 Task: Select job type other.
Action: Mouse moved to (477, 136)
Screenshot: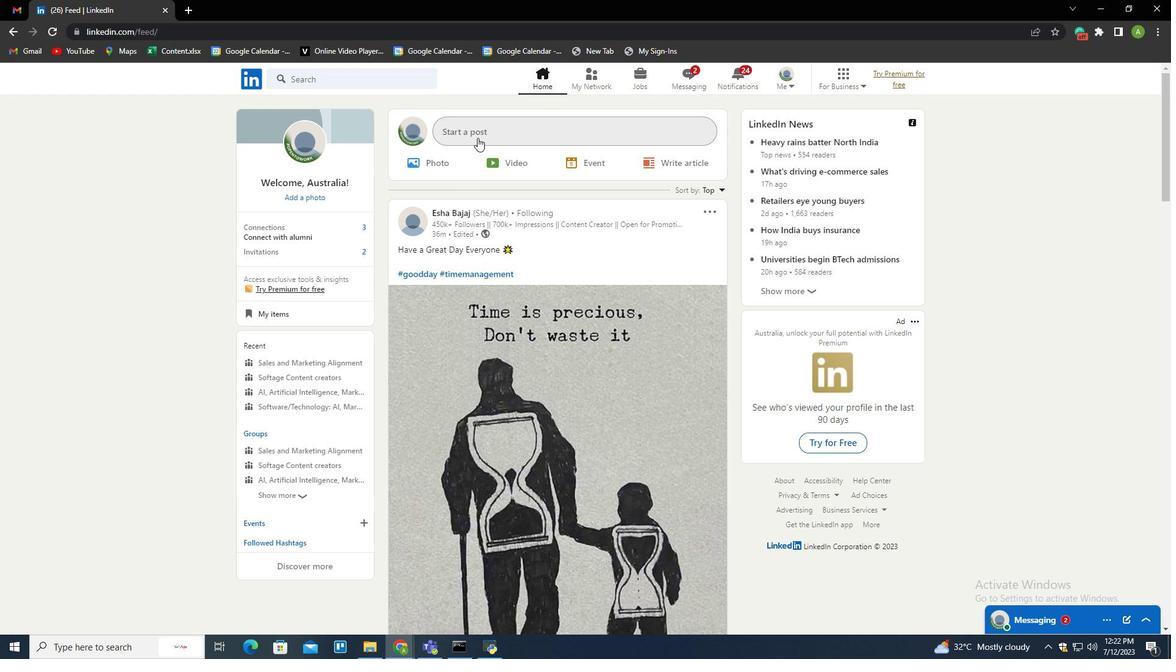 
Action: Mouse pressed left at (477, 136)
Screenshot: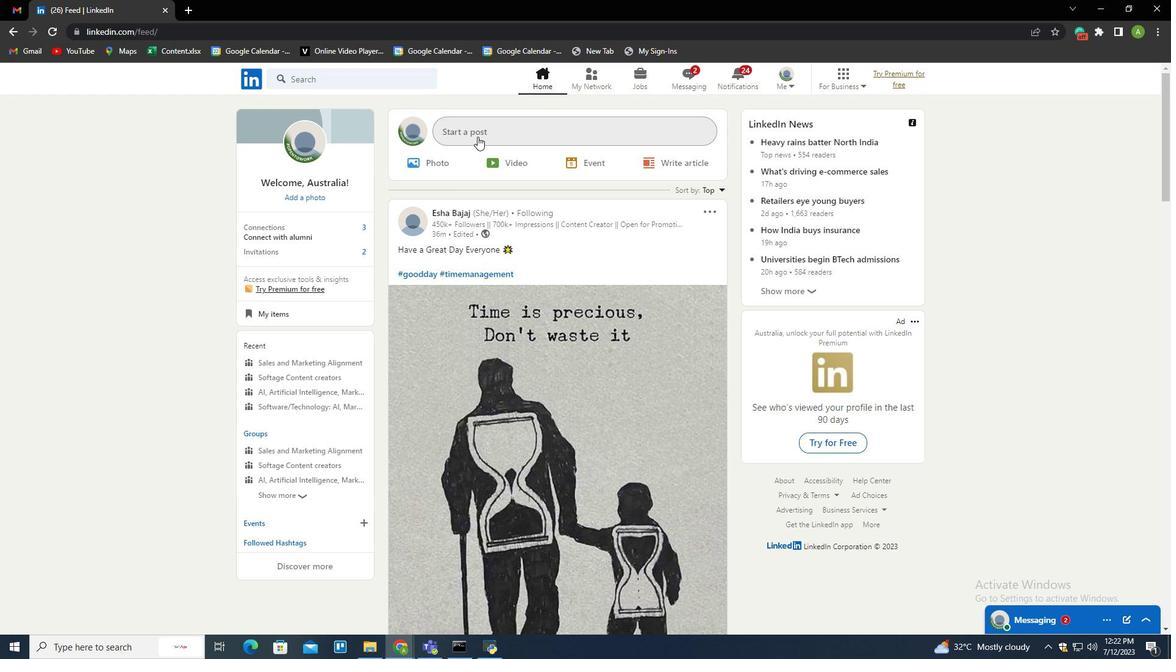 
Action: Mouse moved to (525, 366)
Screenshot: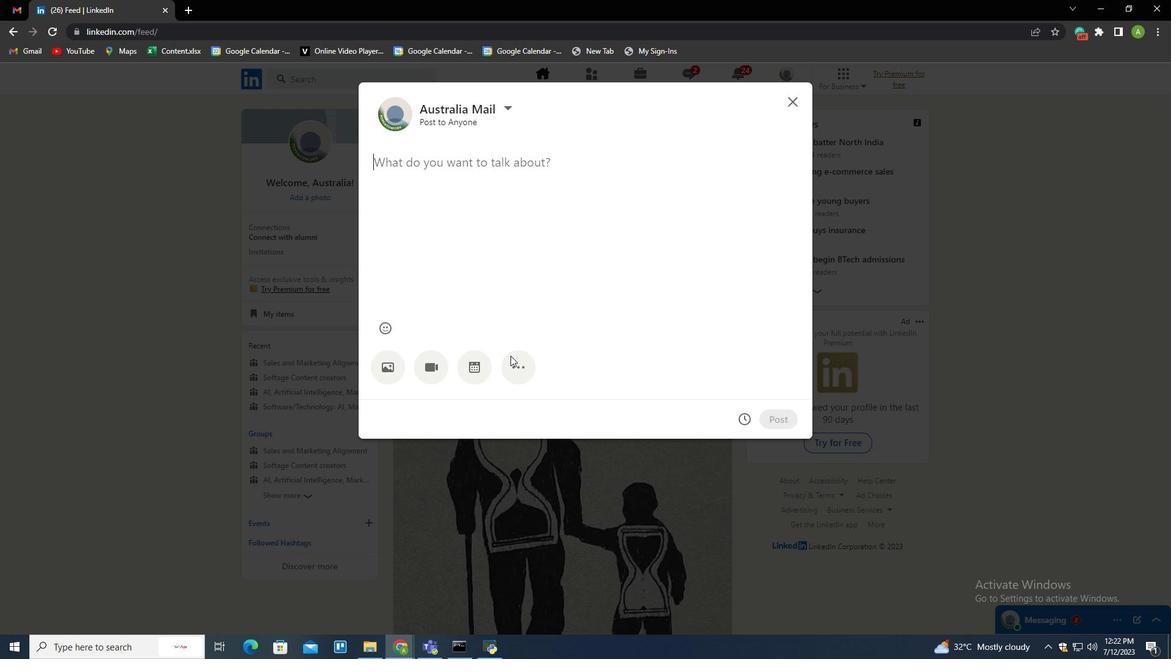 
Action: Mouse pressed left at (525, 366)
Screenshot: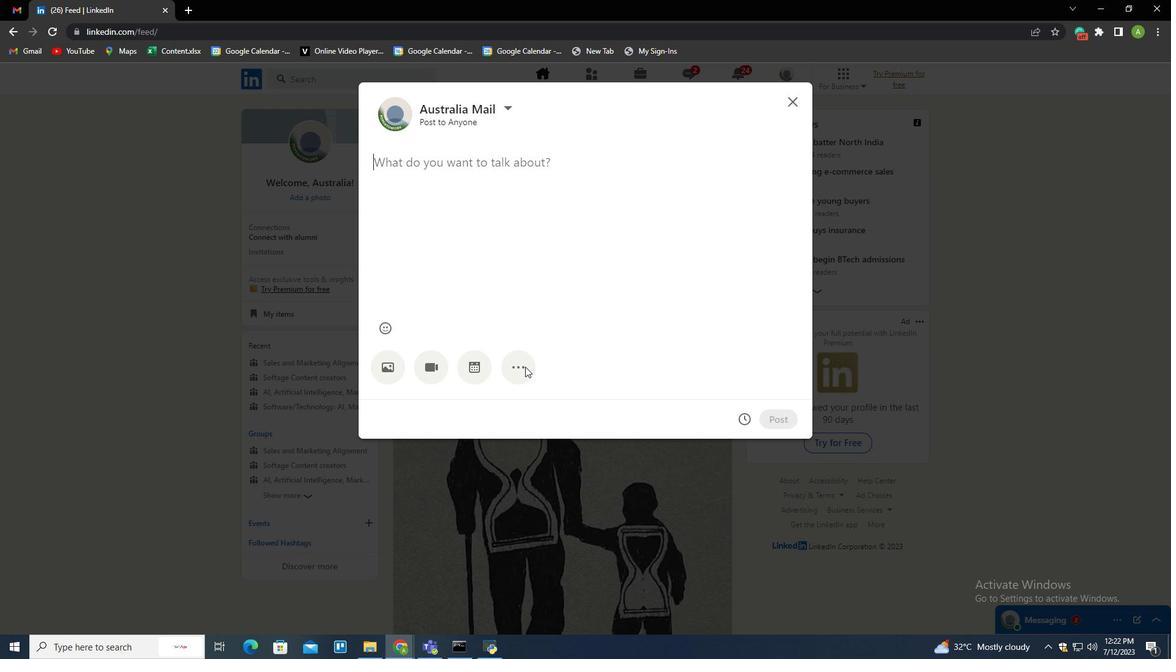 
Action: Mouse moved to (560, 365)
Screenshot: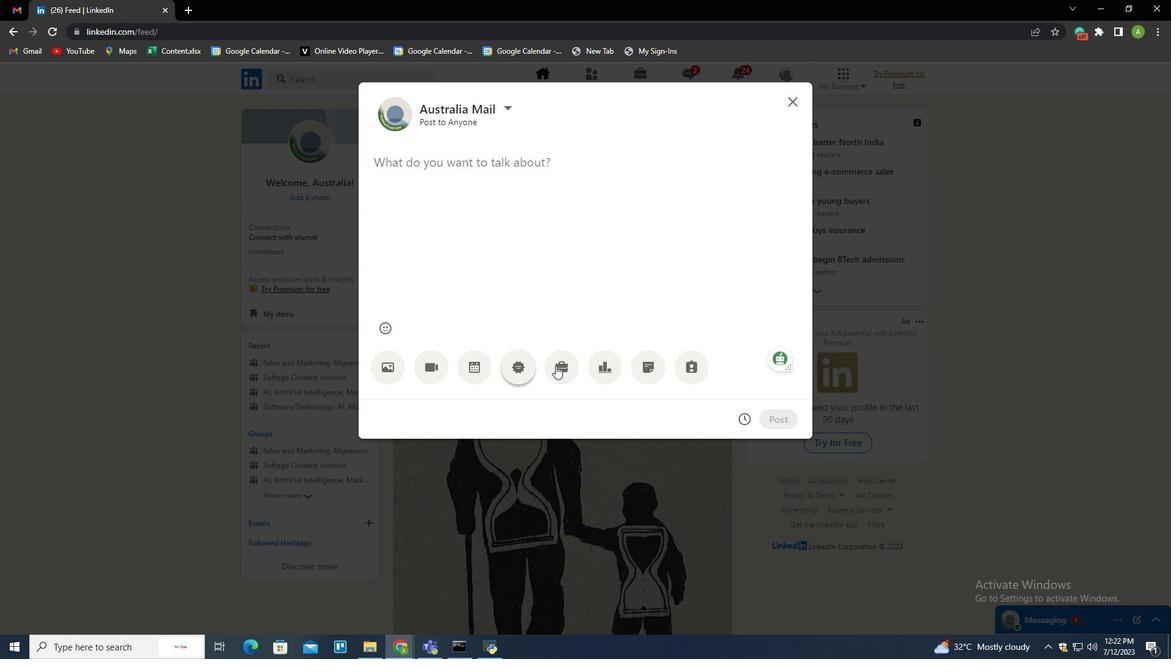 
Action: Mouse pressed left at (560, 365)
Screenshot: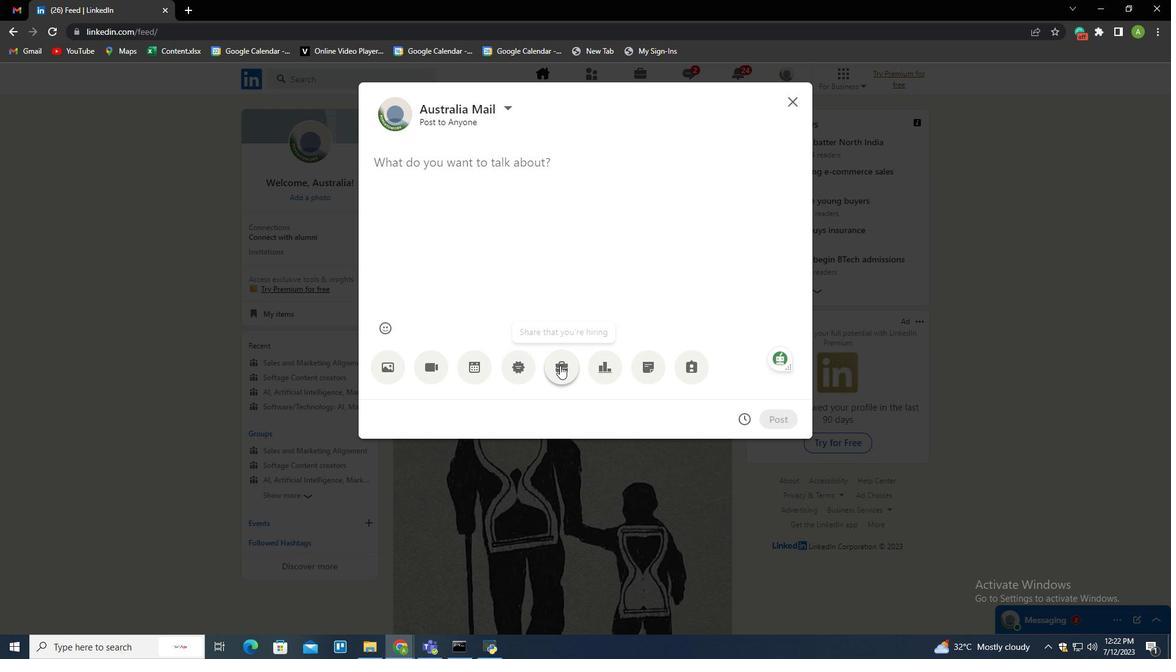 
Action: Mouse moved to (563, 496)
Screenshot: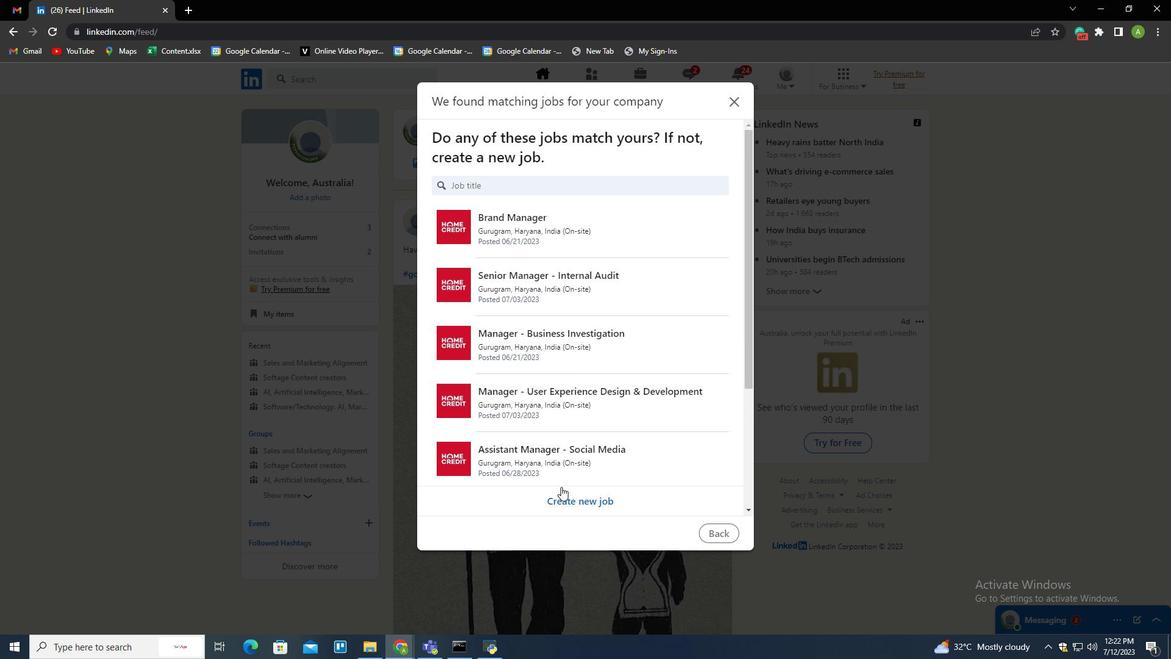 
Action: Mouse pressed left at (563, 496)
Screenshot: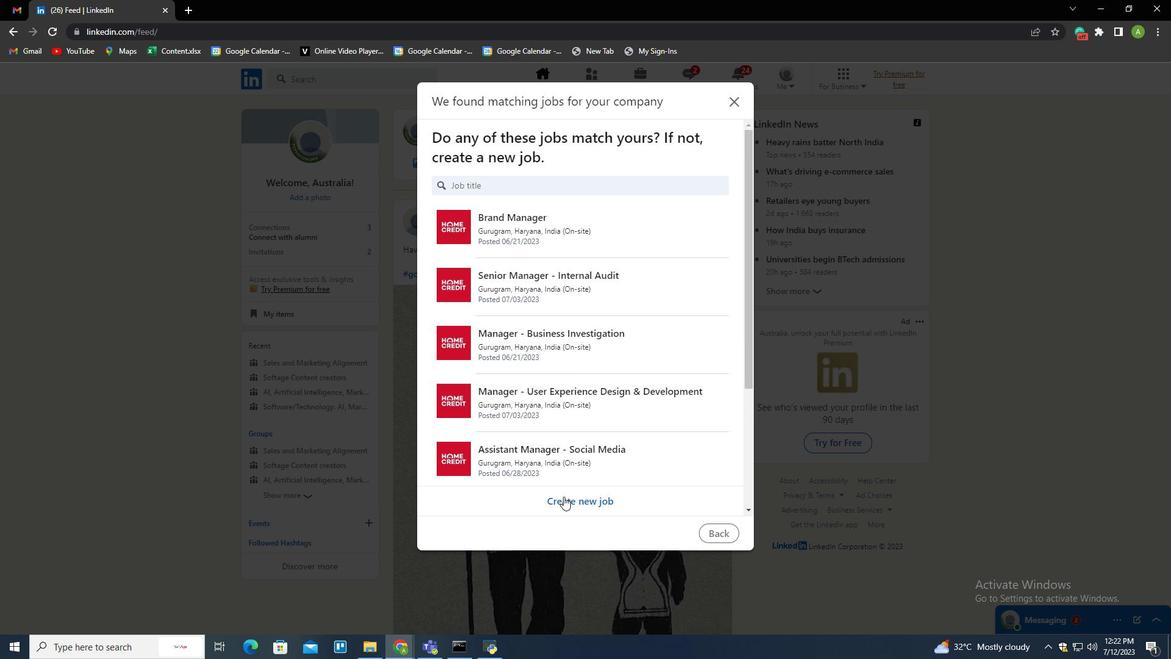 
Action: Mouse moved to (540, 356)
Screenshot: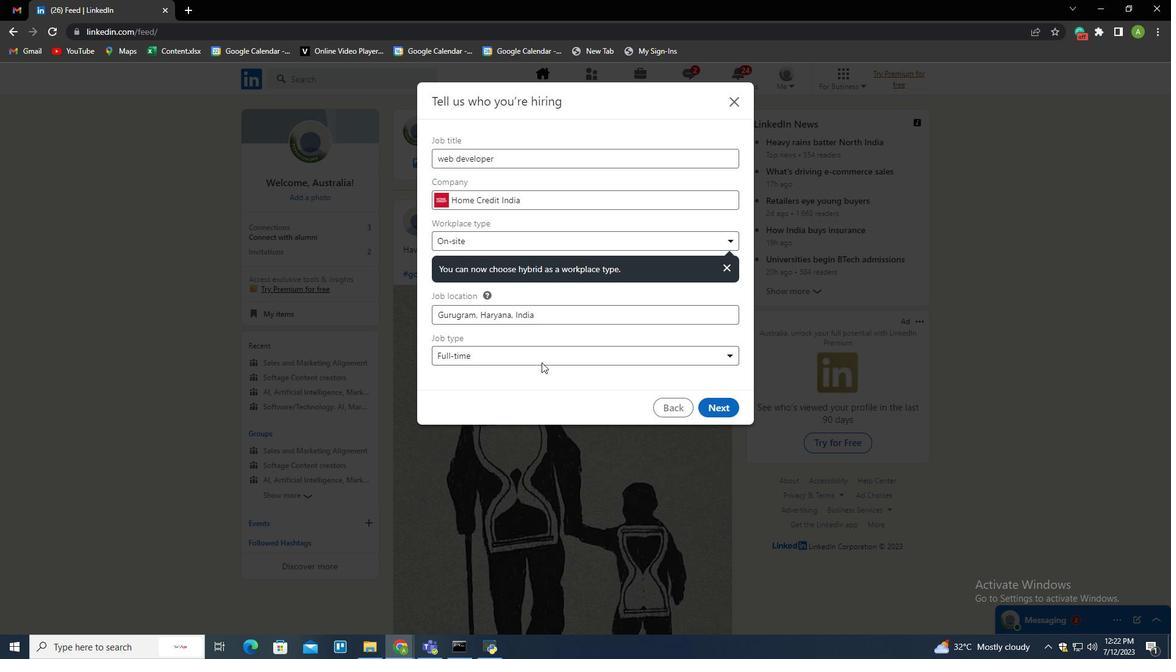 
Action: Mouse pressed left at (540, 356)
Screenshot: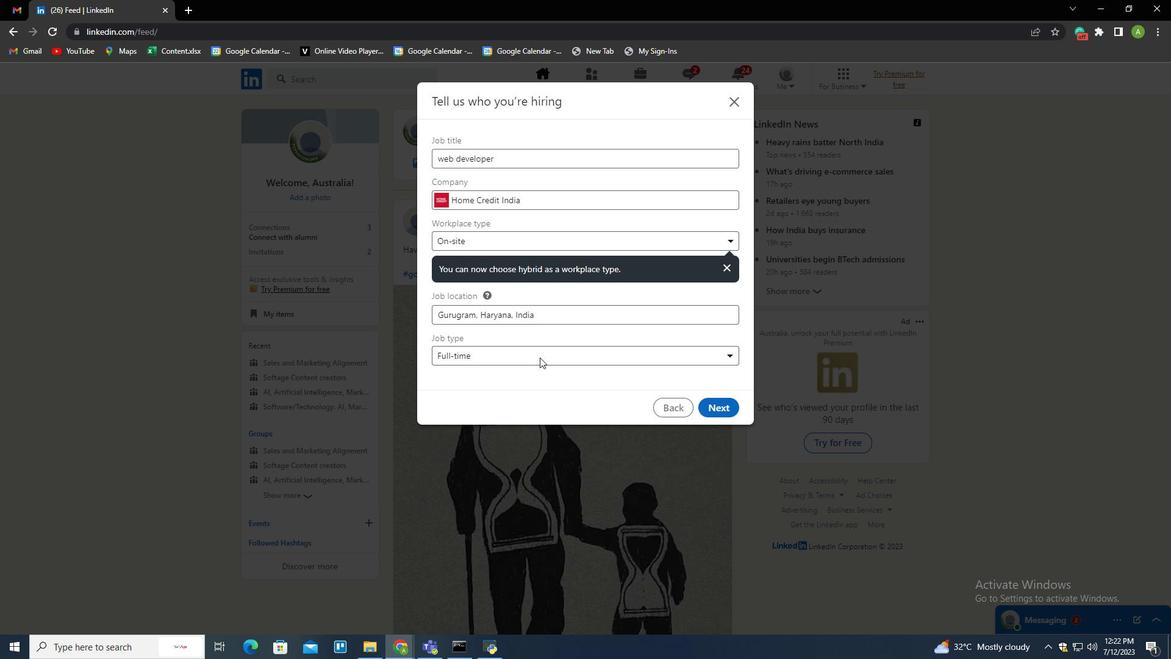 
Action: Mouse moved to (546, 421)
Screenshot: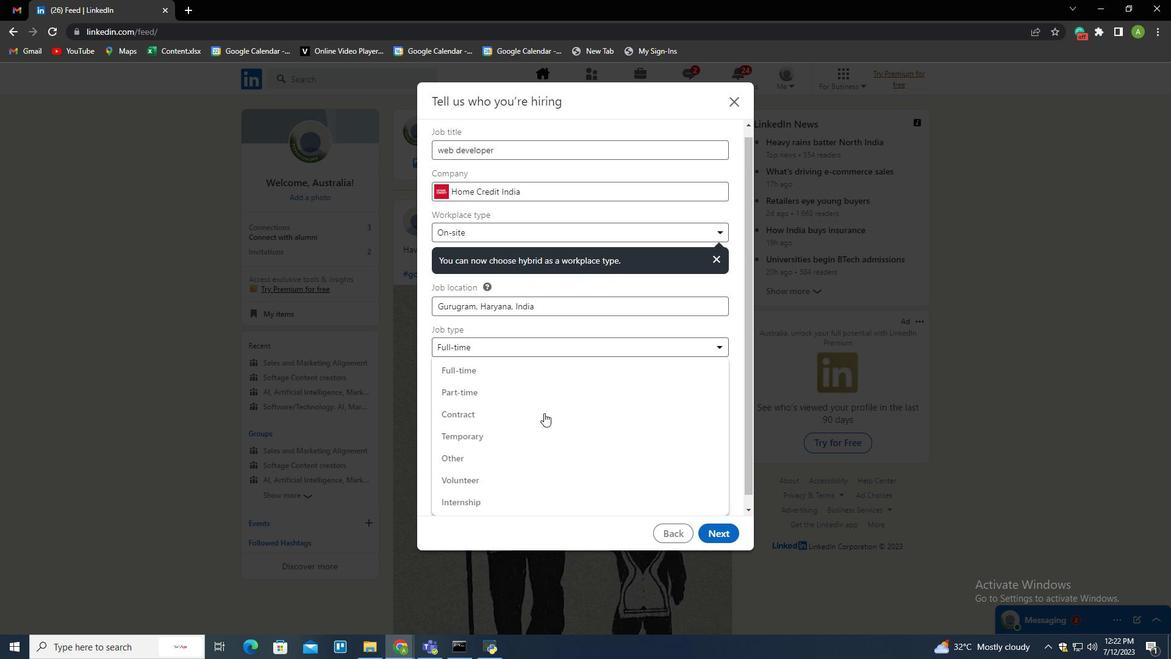 
Action: Mouse scrolled (546, 421) with delta (0, 0)
Screenshot: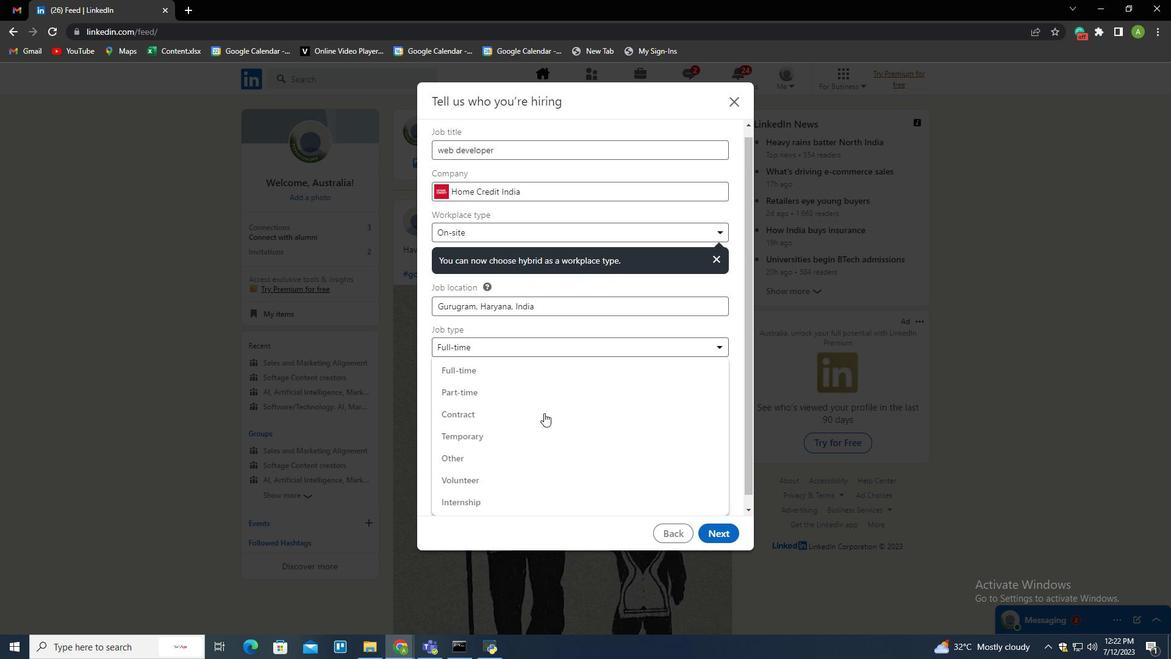 
Action: Mouse scrolled (546, 421) with delta (0, 0)
Screenshot: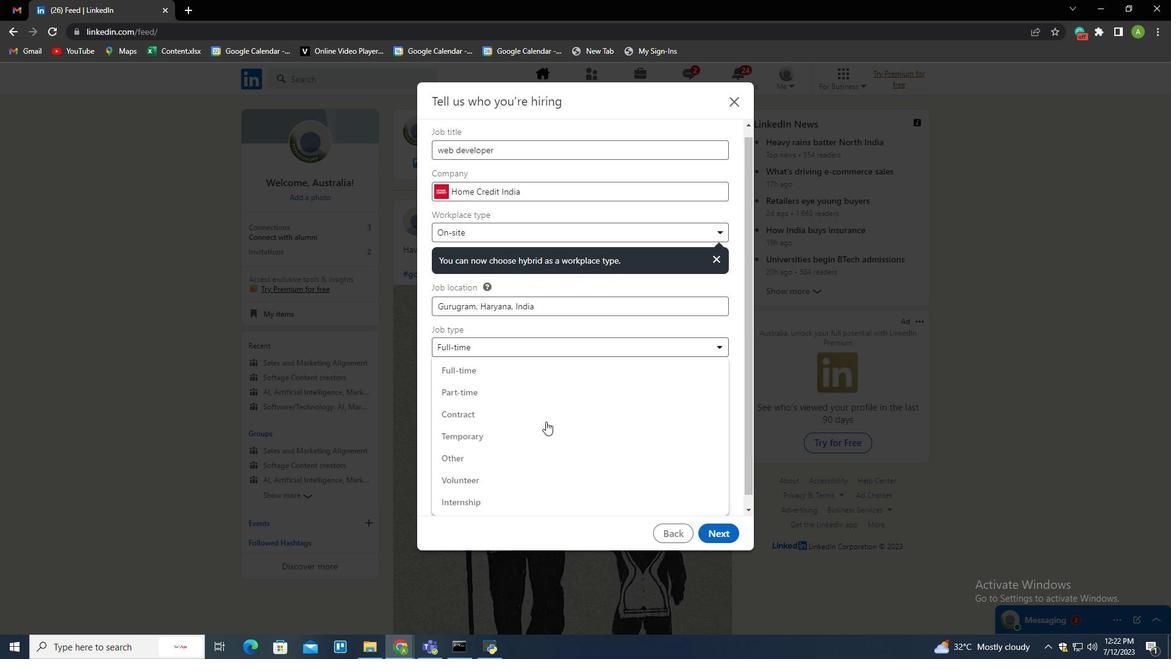 
Action: Mouse scrolled (546, 421) with delta (0, 0)
Screenshot: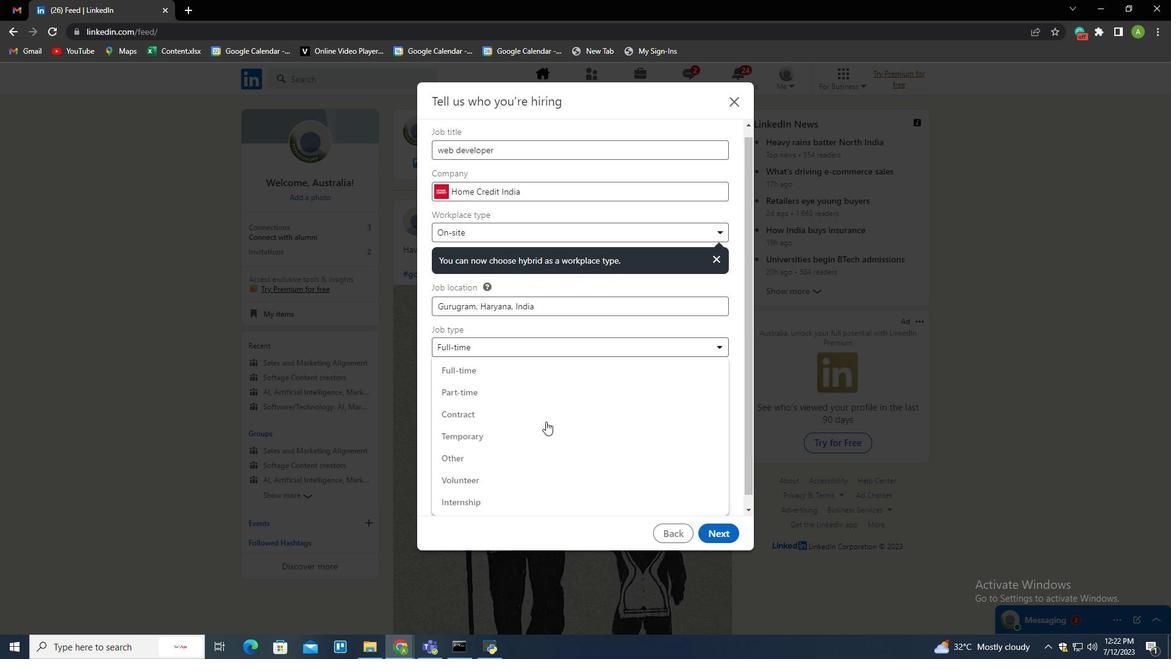 
Action: Mouse scrolled (546, 421) with delta (0, 0)
Screenshot: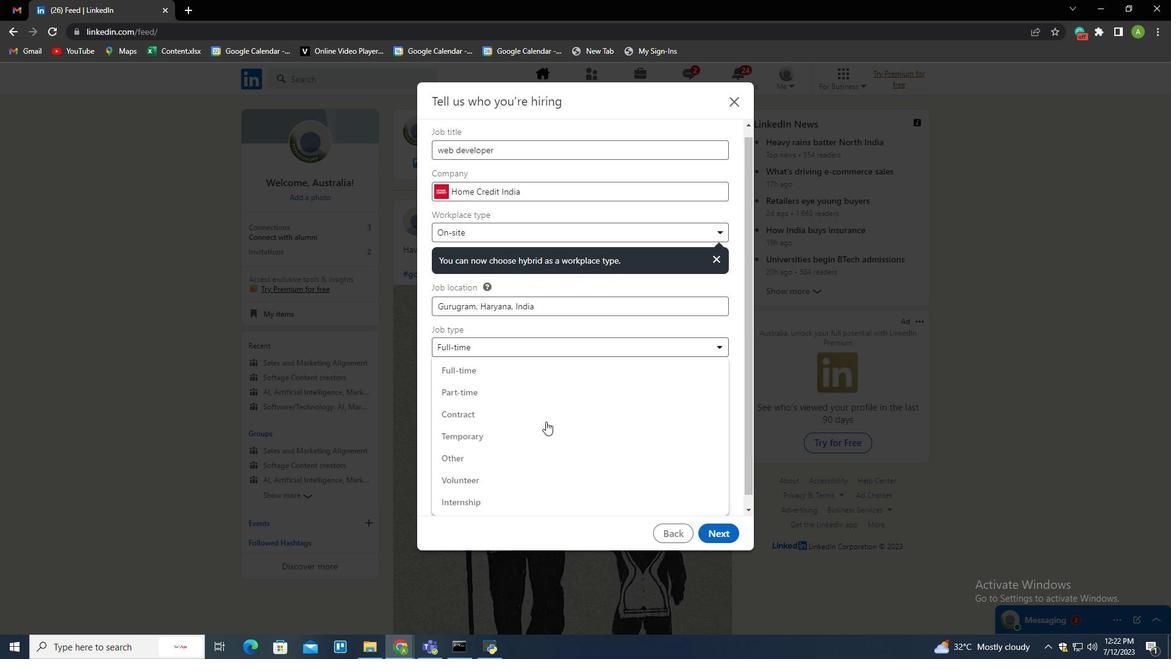 
Action: Mouse scrolled (546, 421) with delta (0, 0)
Screenshot: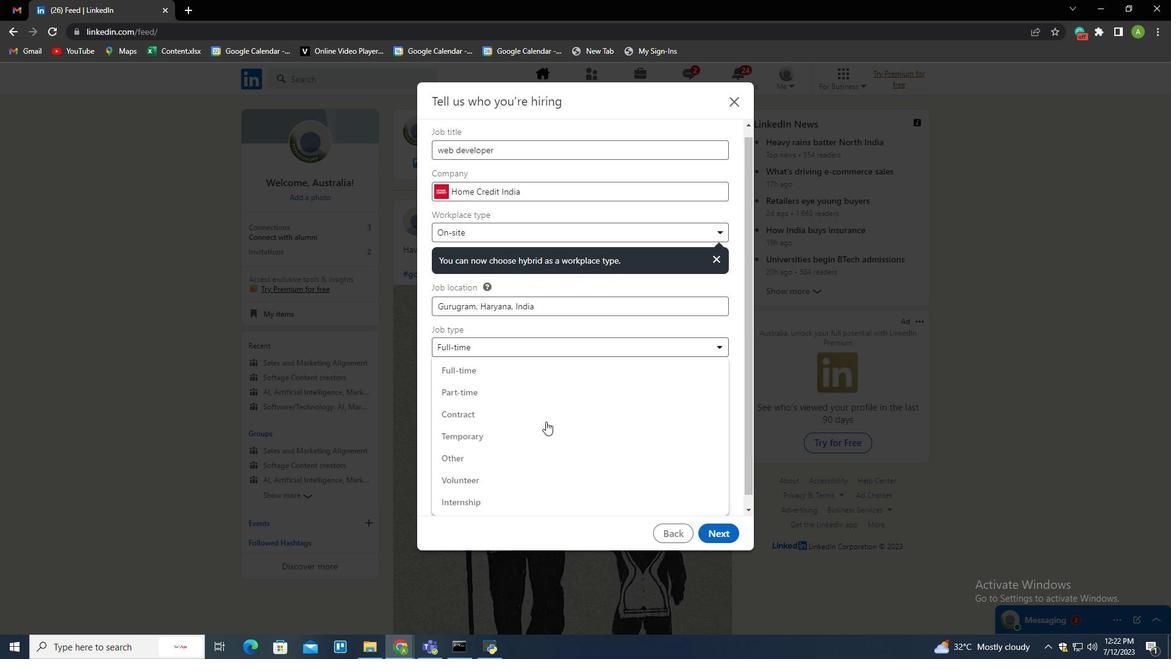 
Action: Mouse scrolled (546, 421) with delta (0, 0)
Screenshot: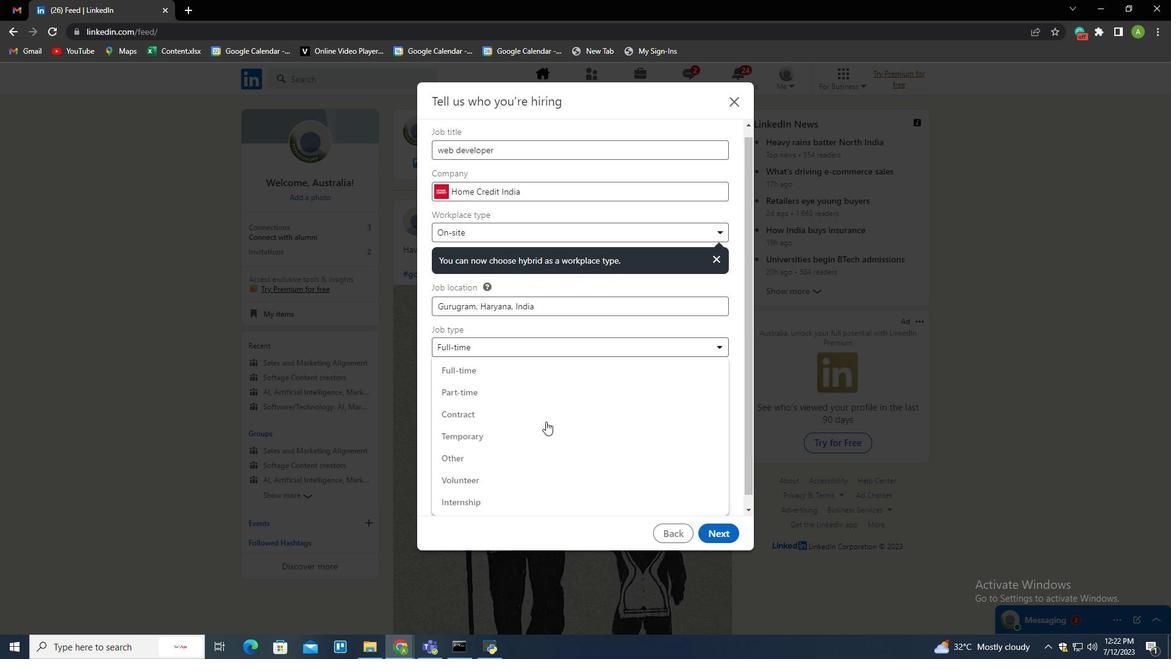 
Action: Mouse moved to (509, 449)
Screenshot: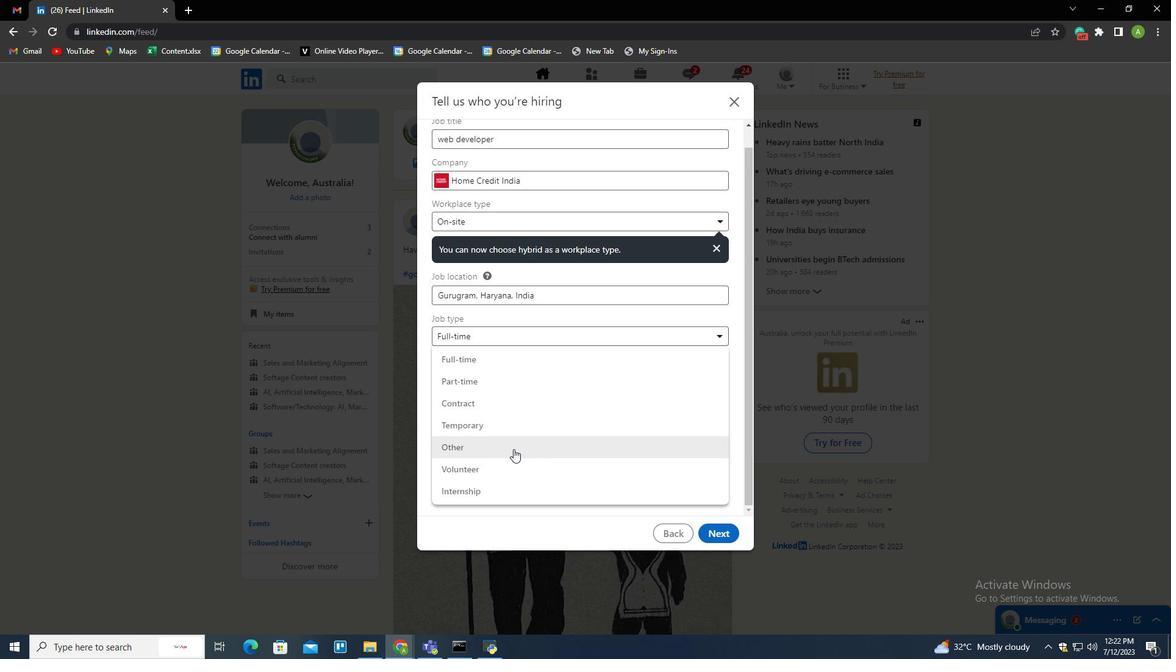 
Action: Mouse pressed left at (509, 449)
Screenshot: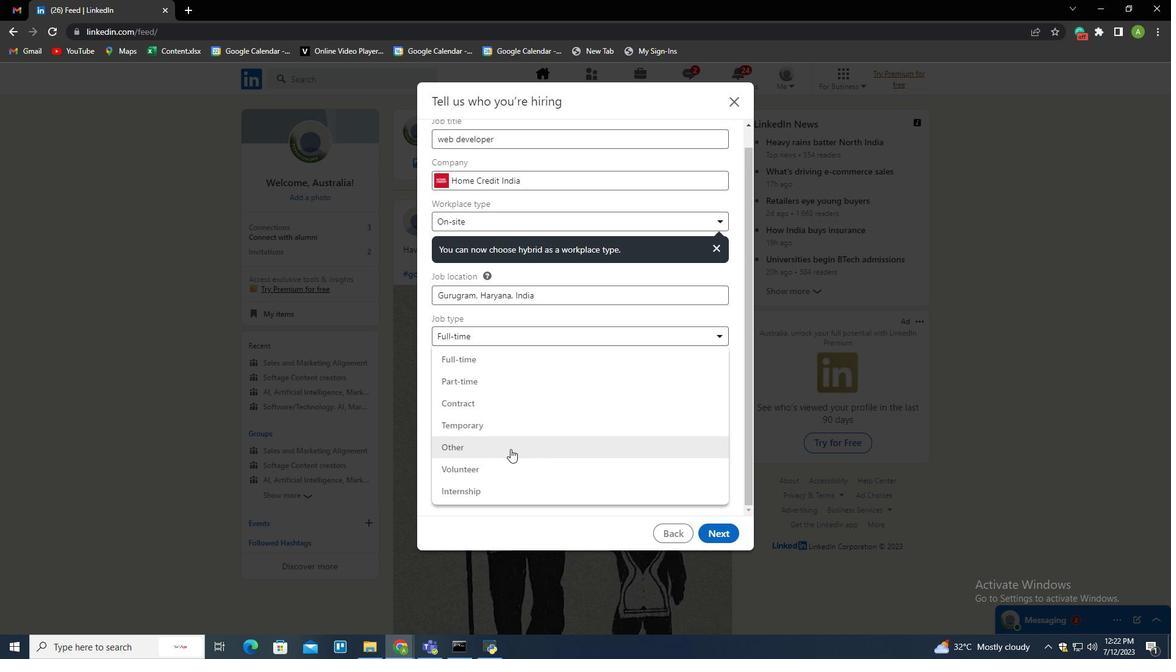 
Action: Mouse moved to (551, 449)
Screenshot: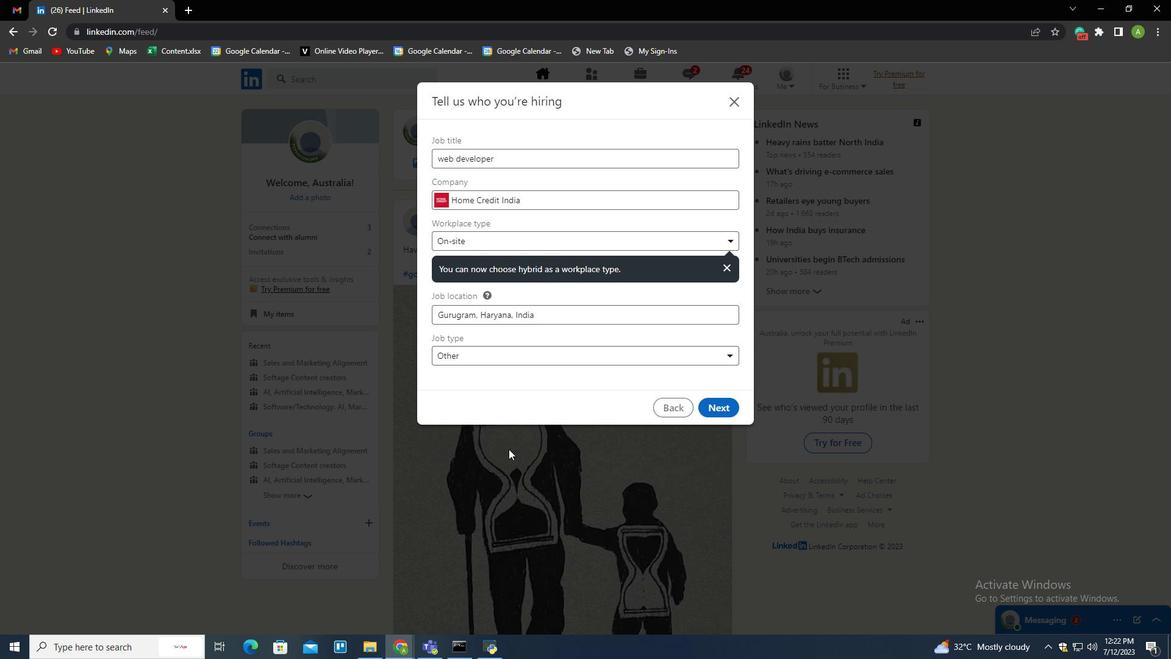 
